 Task: Look for properties with waterfront.
Action: Mouse moved to (603, 250)
Screenshot: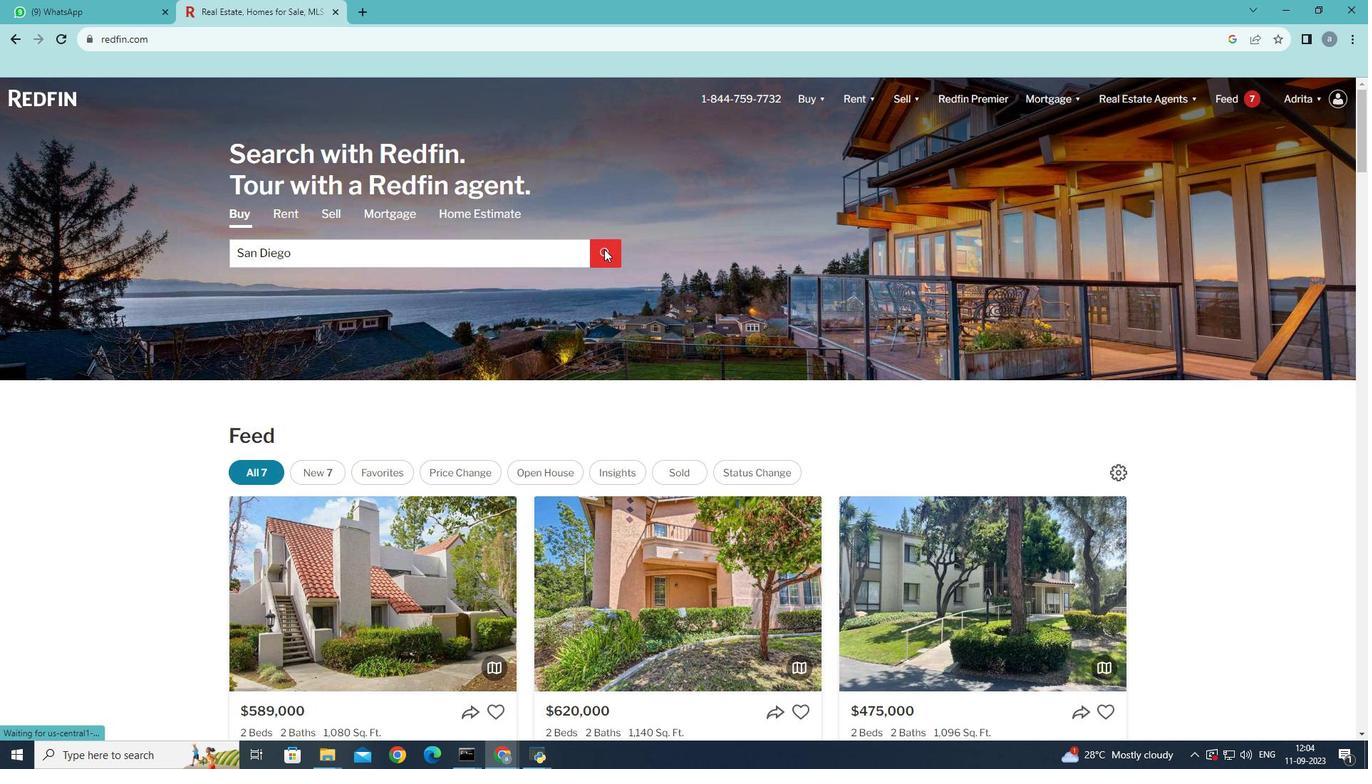 
Action: Mouse pressed left at (603, 250)
Screenshot: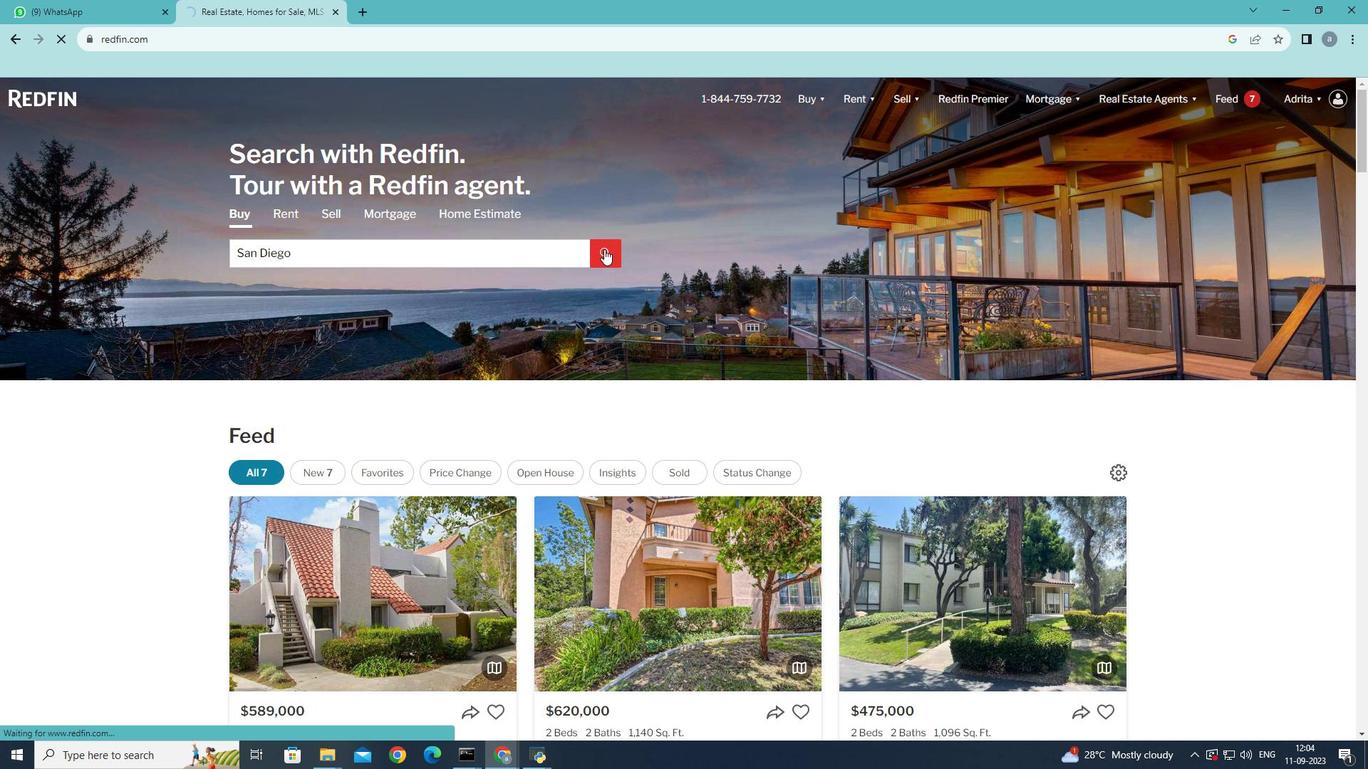 
Action: Mouse moved to (1230, 196)
Screenshot: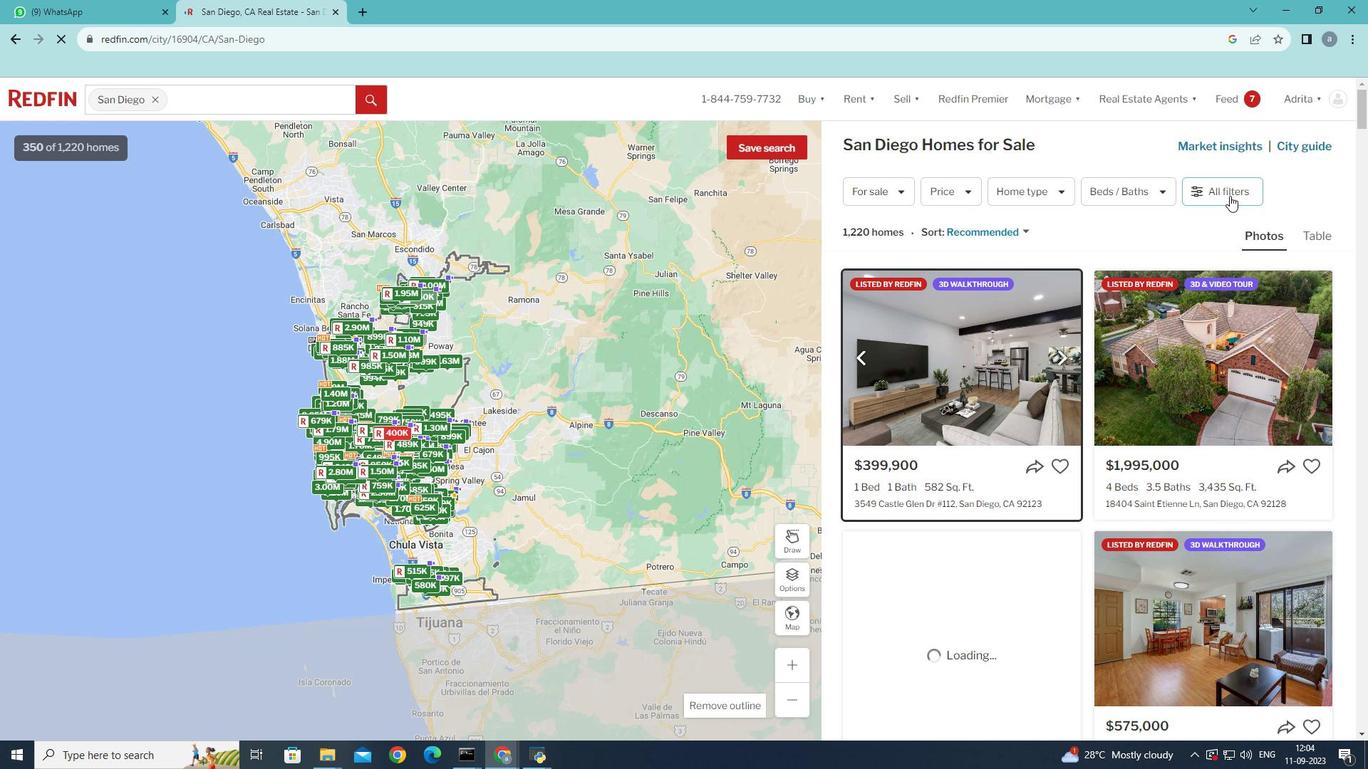 
Action: Mouse pressed left at (1230, 196)
Screenshot: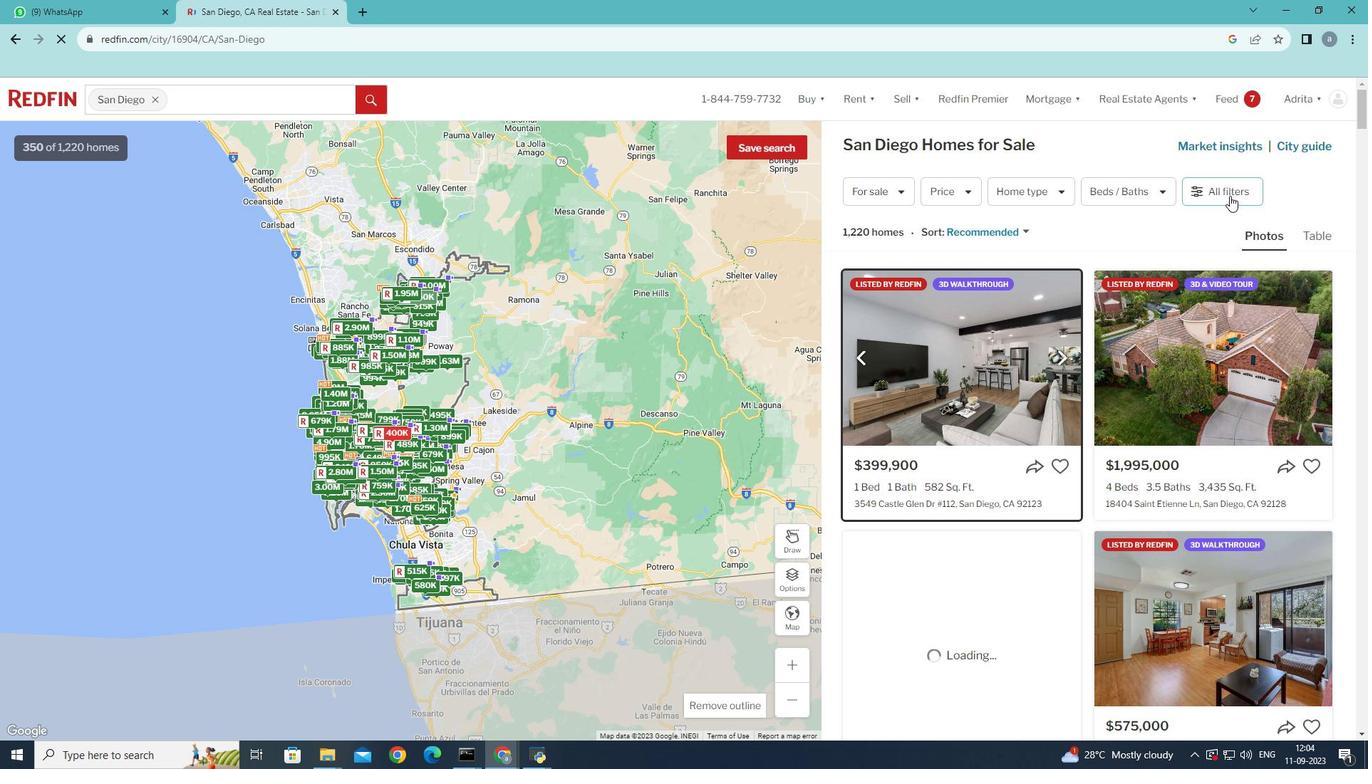 
Action: Mouse moved to (1256, 188)
Screenshot: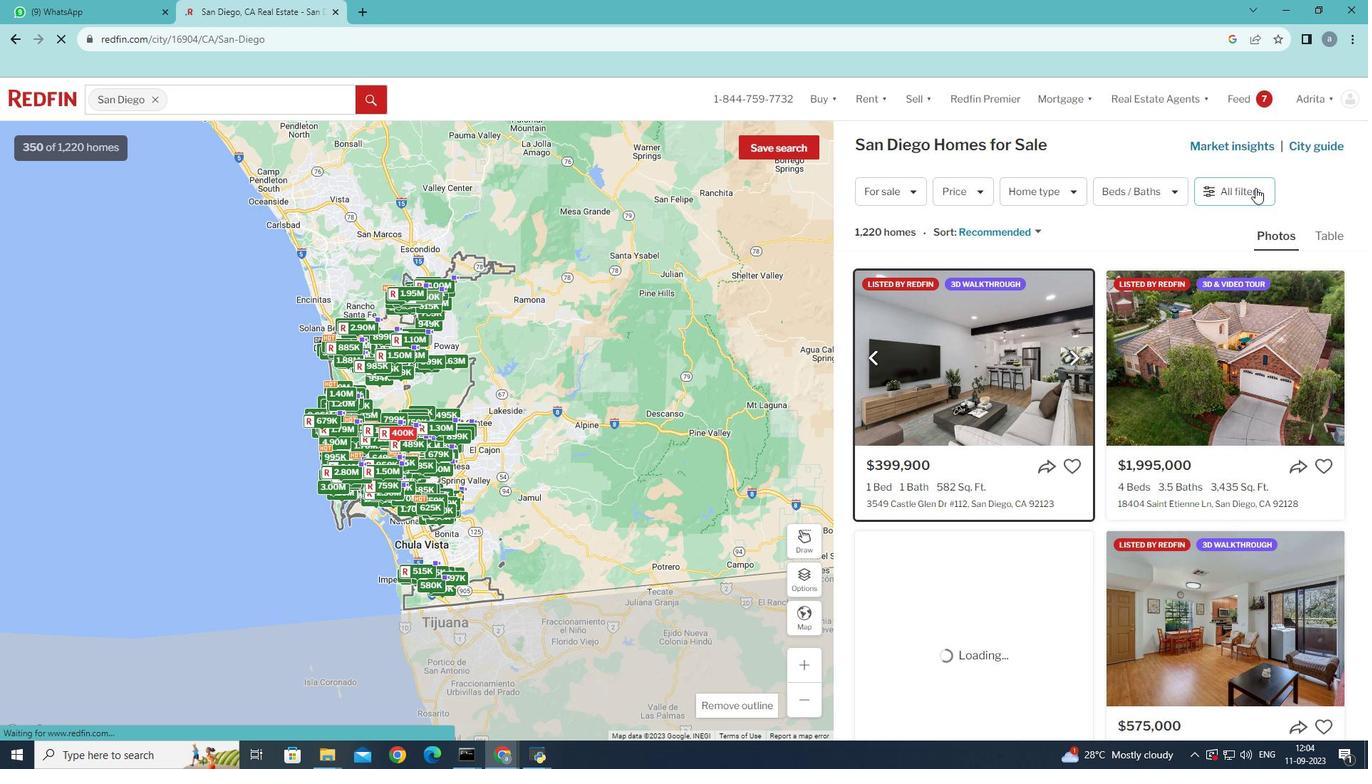 
Action: Mouse pressed left at (1256, 188)
Screenshot: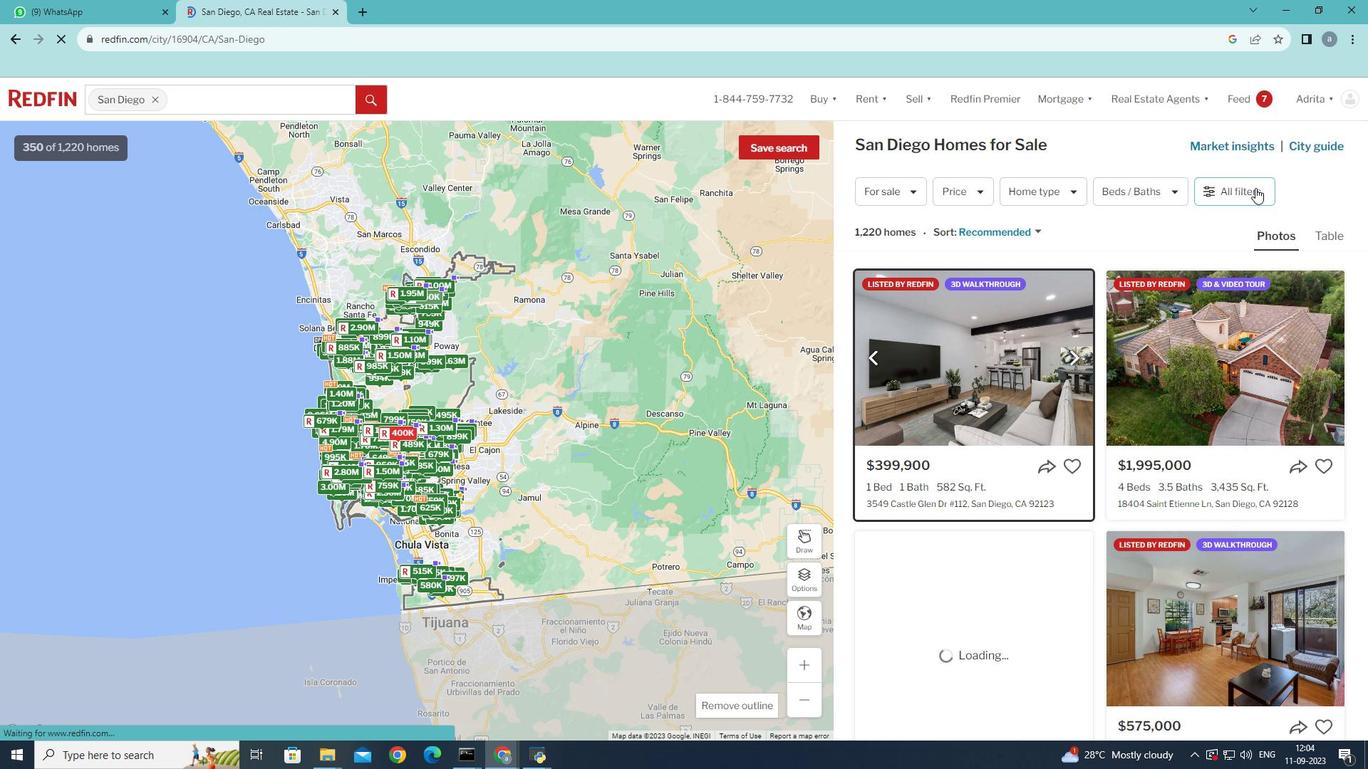 
Action: Mouse moved to (1194, 379)
Screenshot: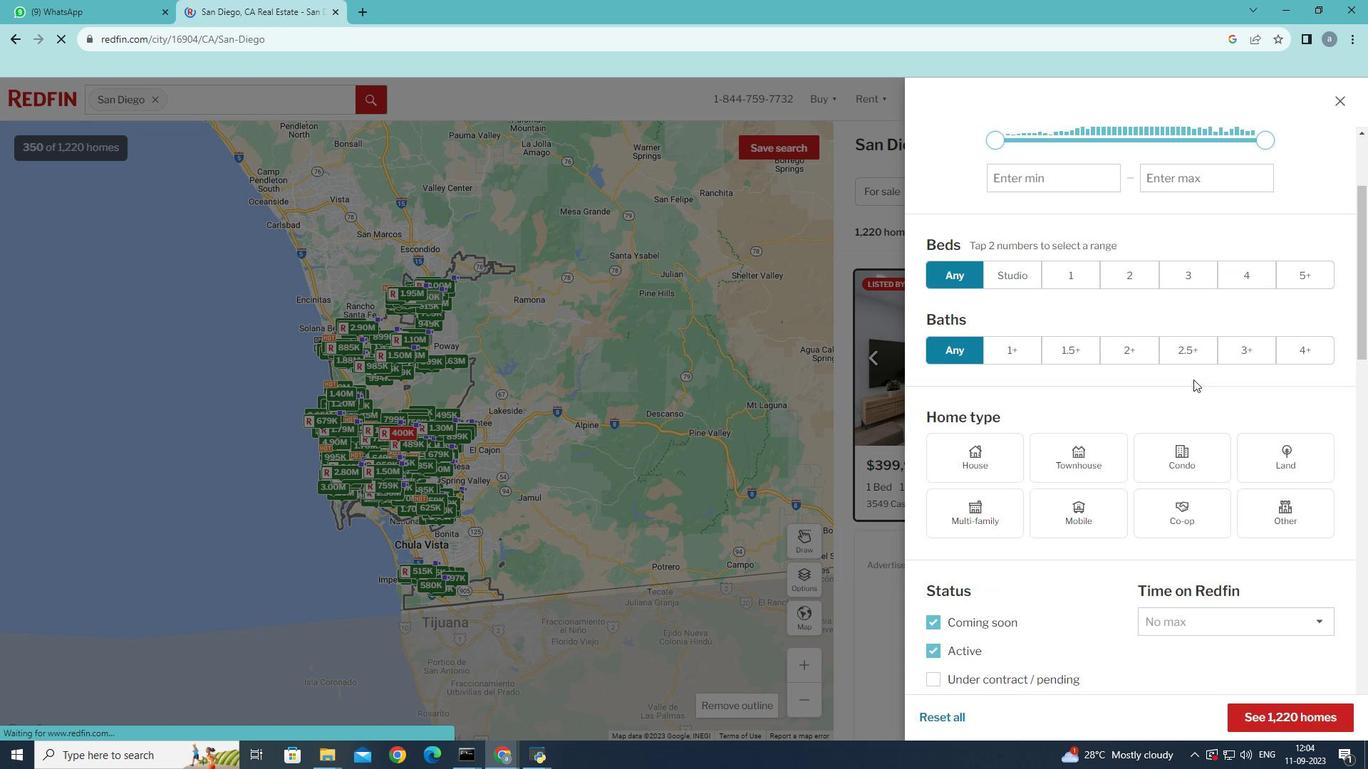 
Action: Mouse scrolled (1194, 379) with delta (0, 0)
Screenshot: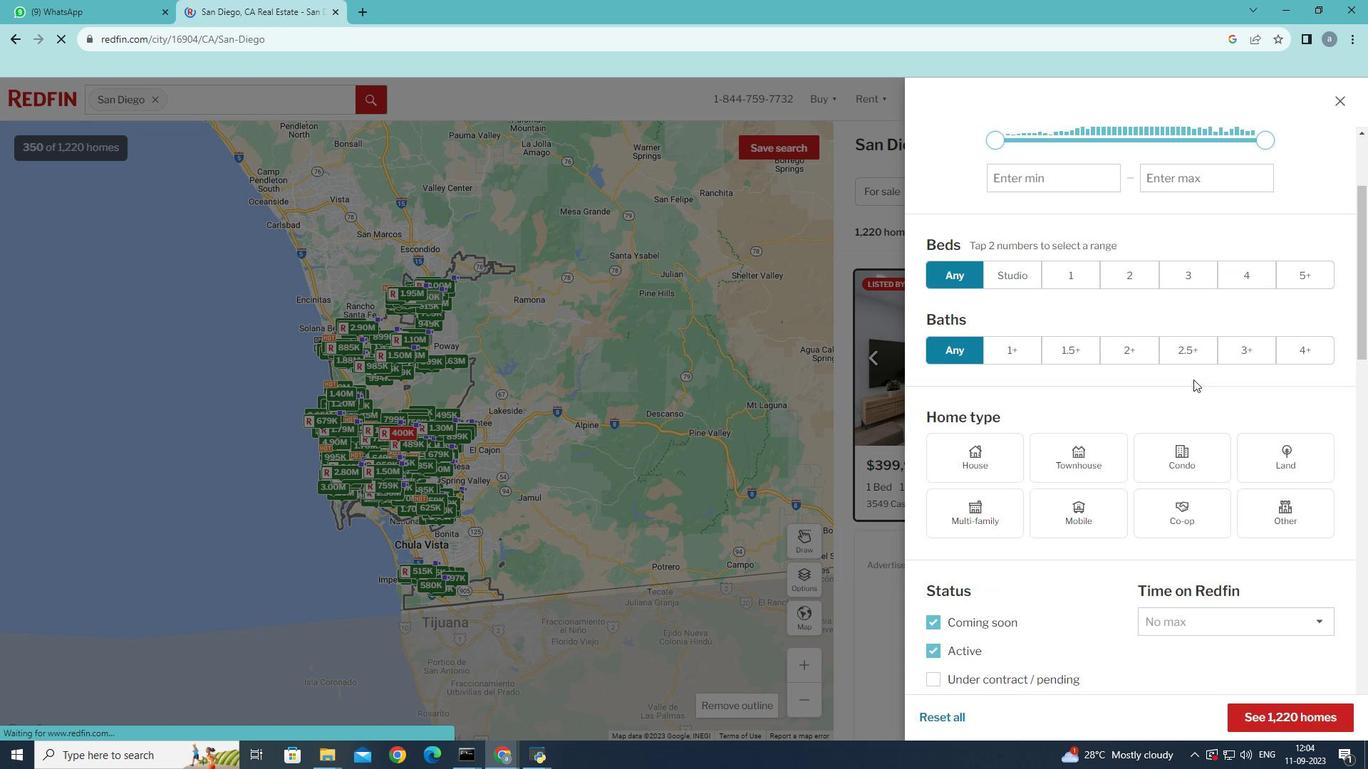 
Action: Mouse moved to (1194, 379)
Screenshot: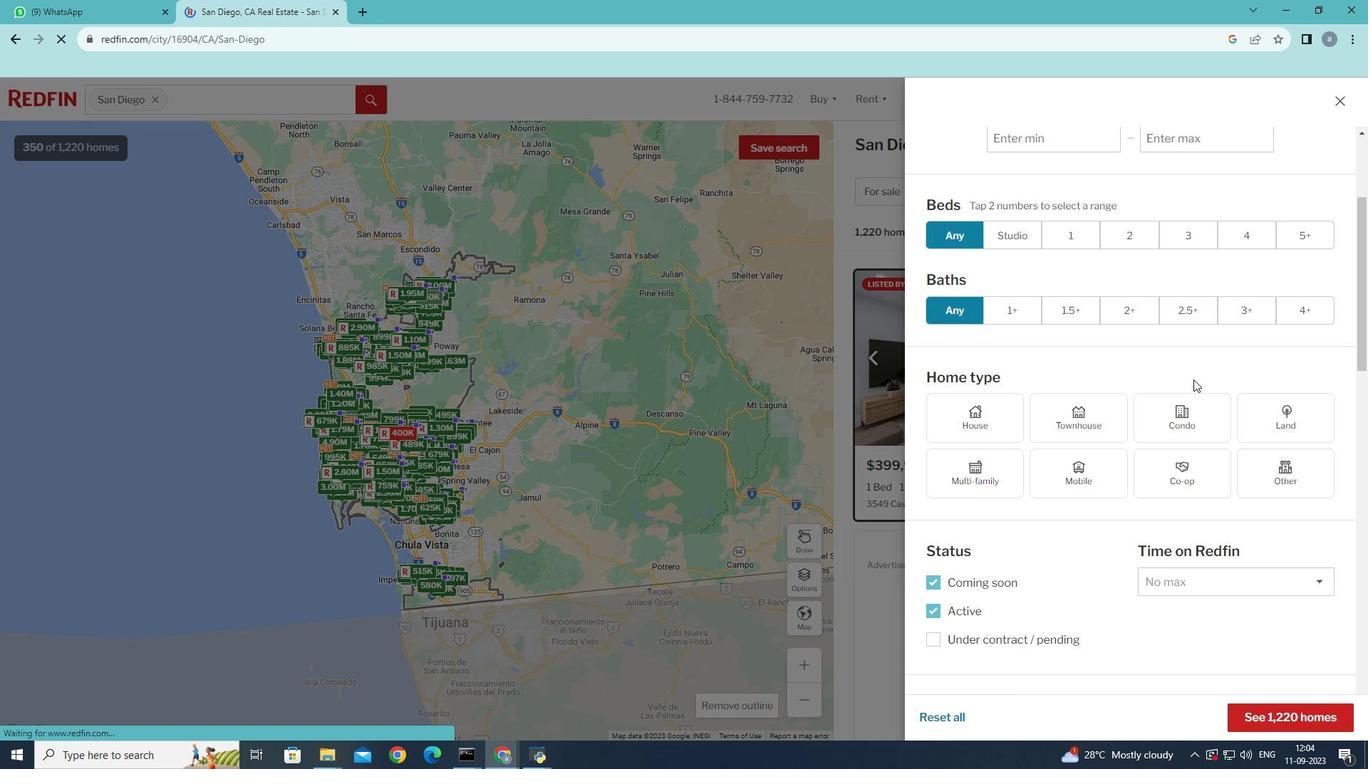 
Action: Mouse scrolled (1194, 379) with delta (0, 0)
Screenshot: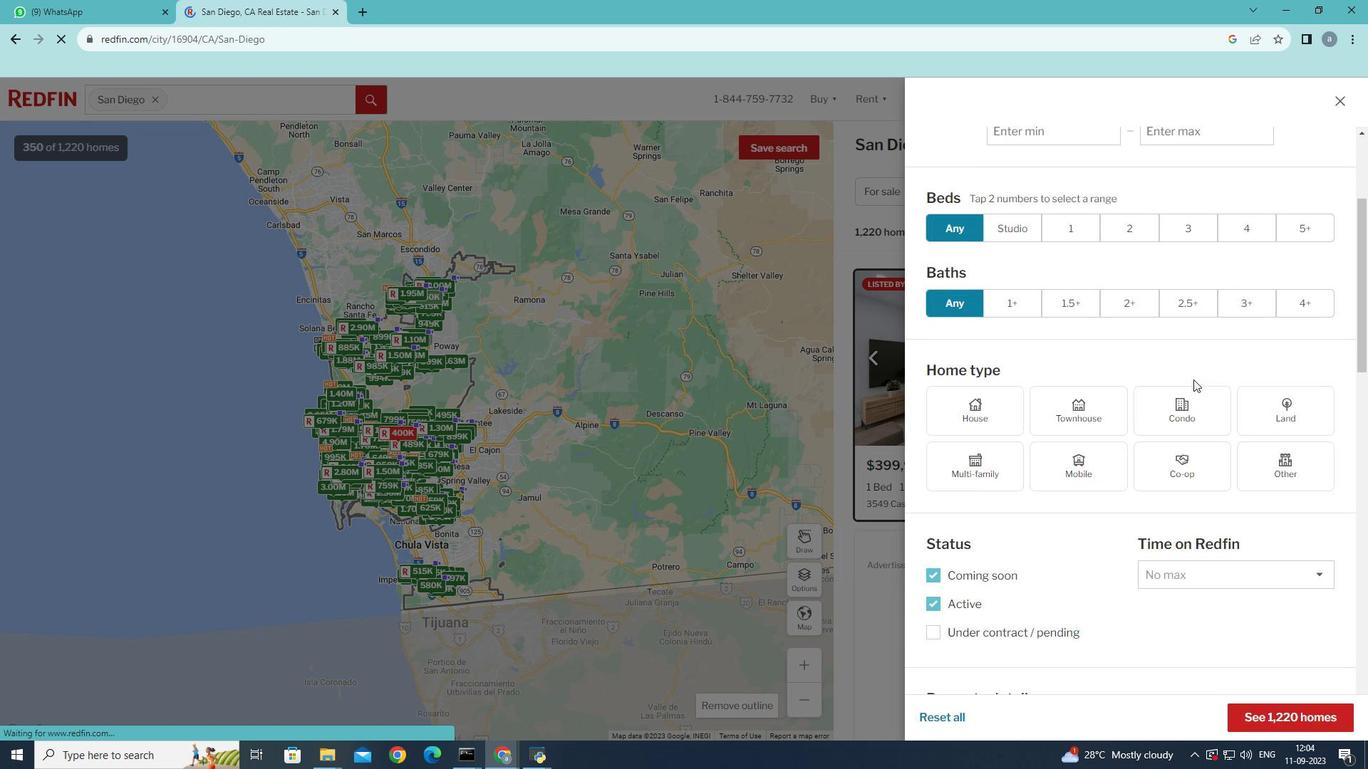 
Action: Mouse scrolled (1194, 379) with delta (0, 0)
Screenshot: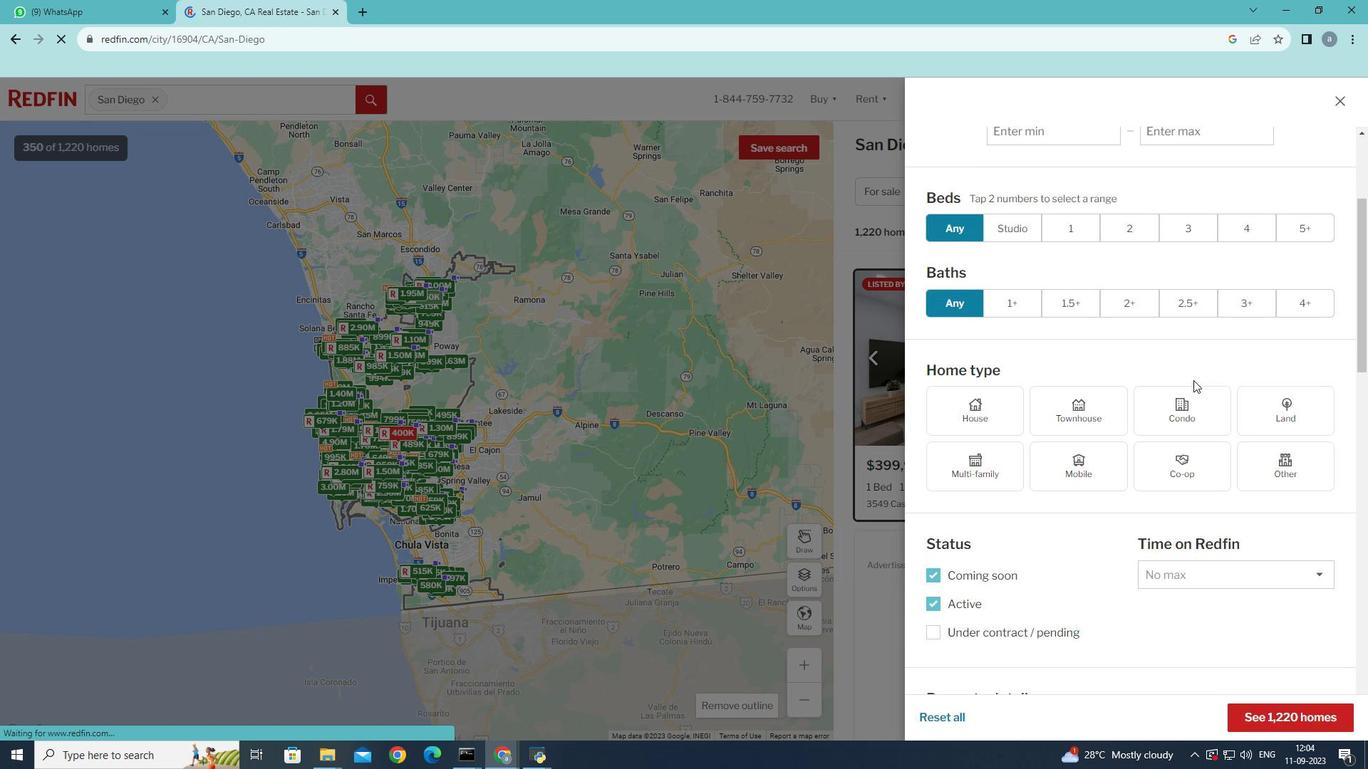 
Action: Mouse moved to (1198, 383)
Screenshot: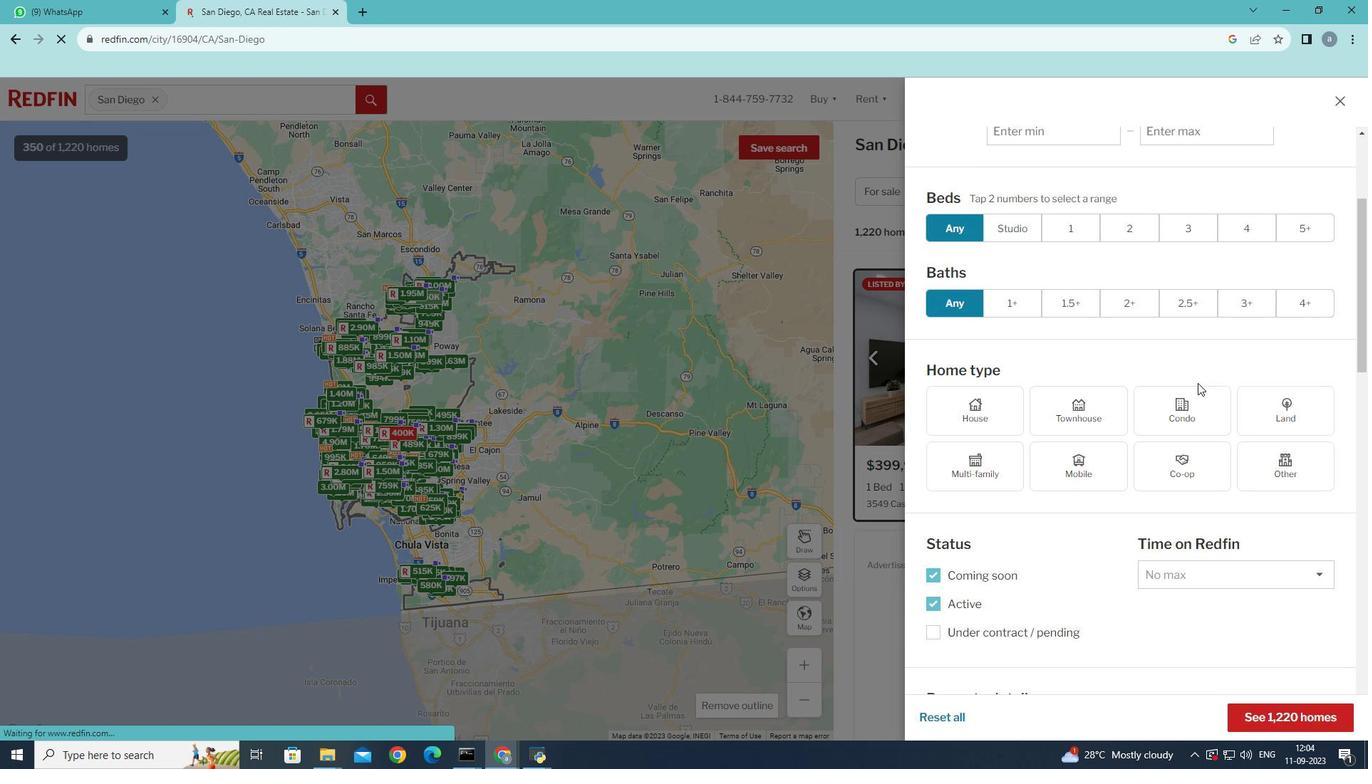 
Action: Mouse scrolled (1198, 382) with delta (0, 0)
Screenshot: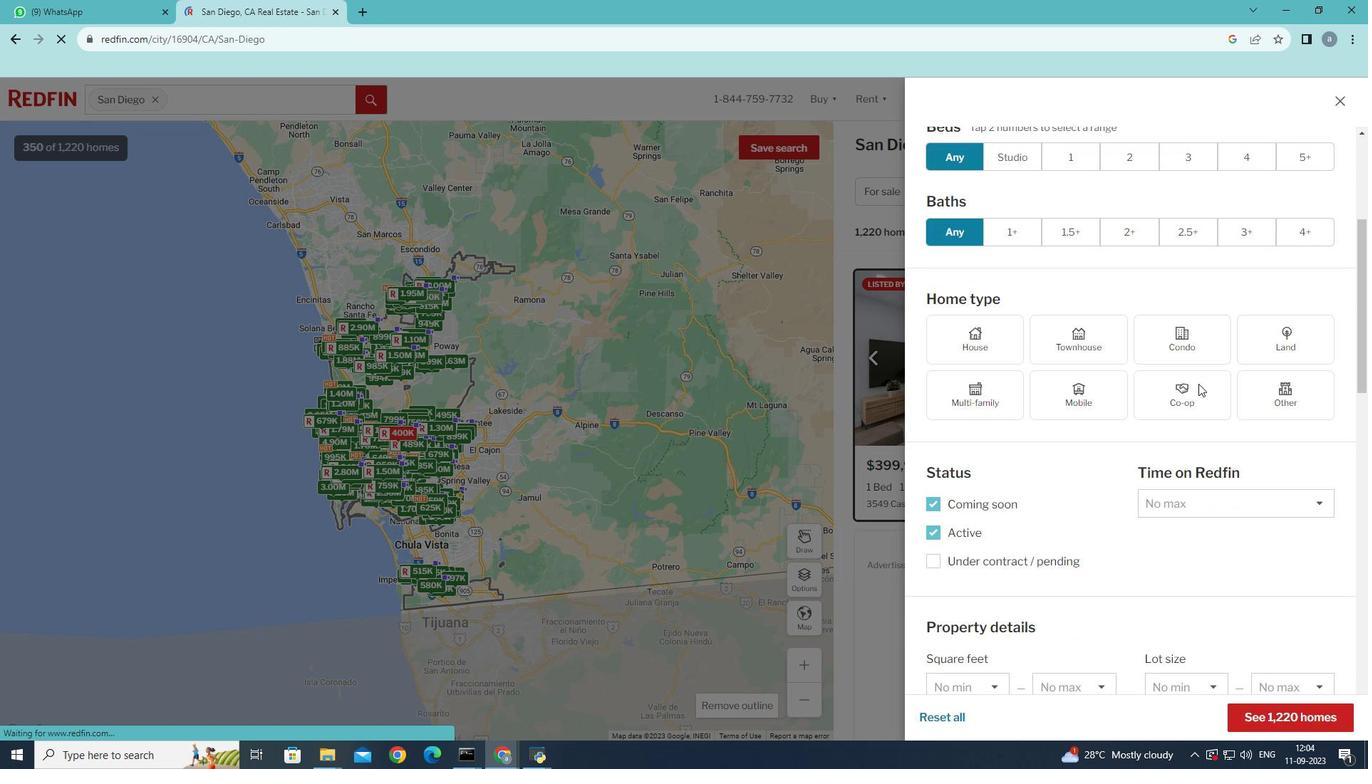 
Action: Mouse moved to (1199, 384)
Screenshot: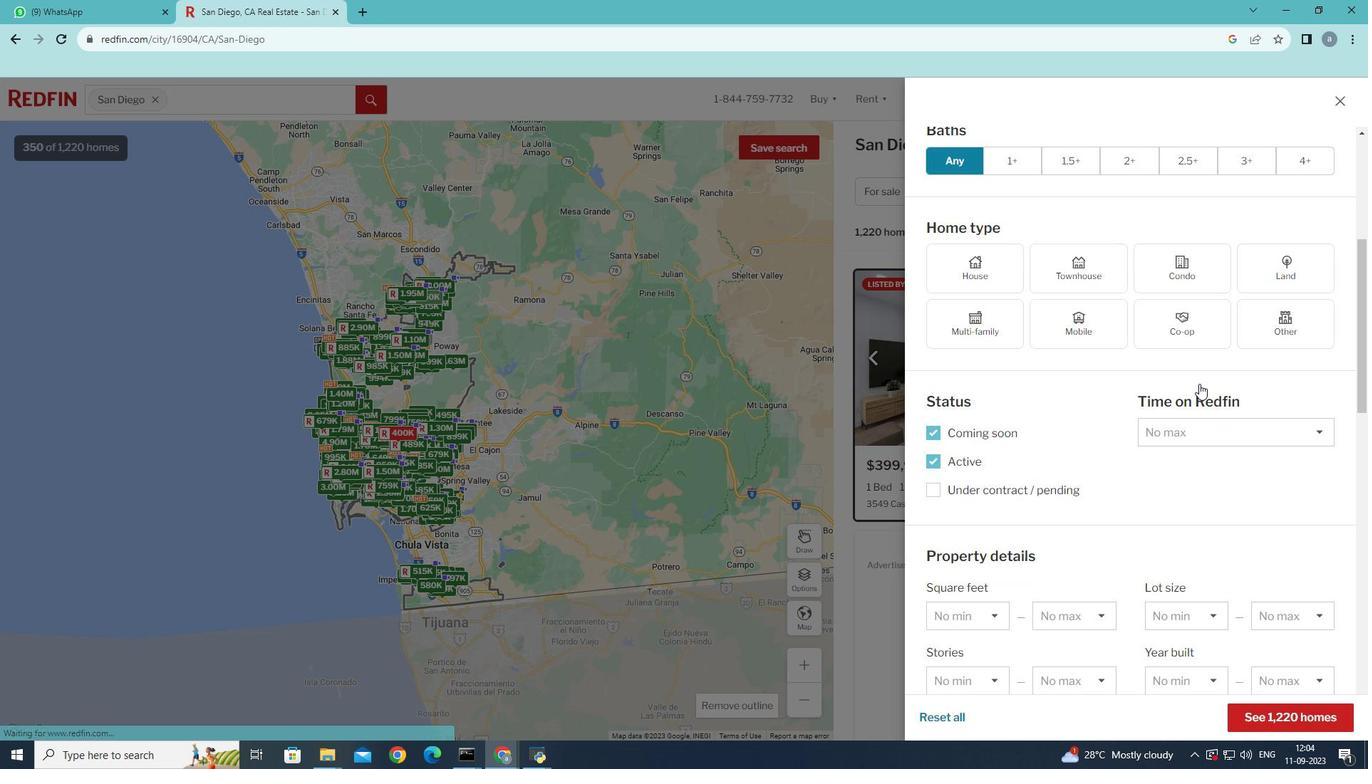 
Action: Mouse scrolled (1199, 383) with delta (0, 0)
Screenshot: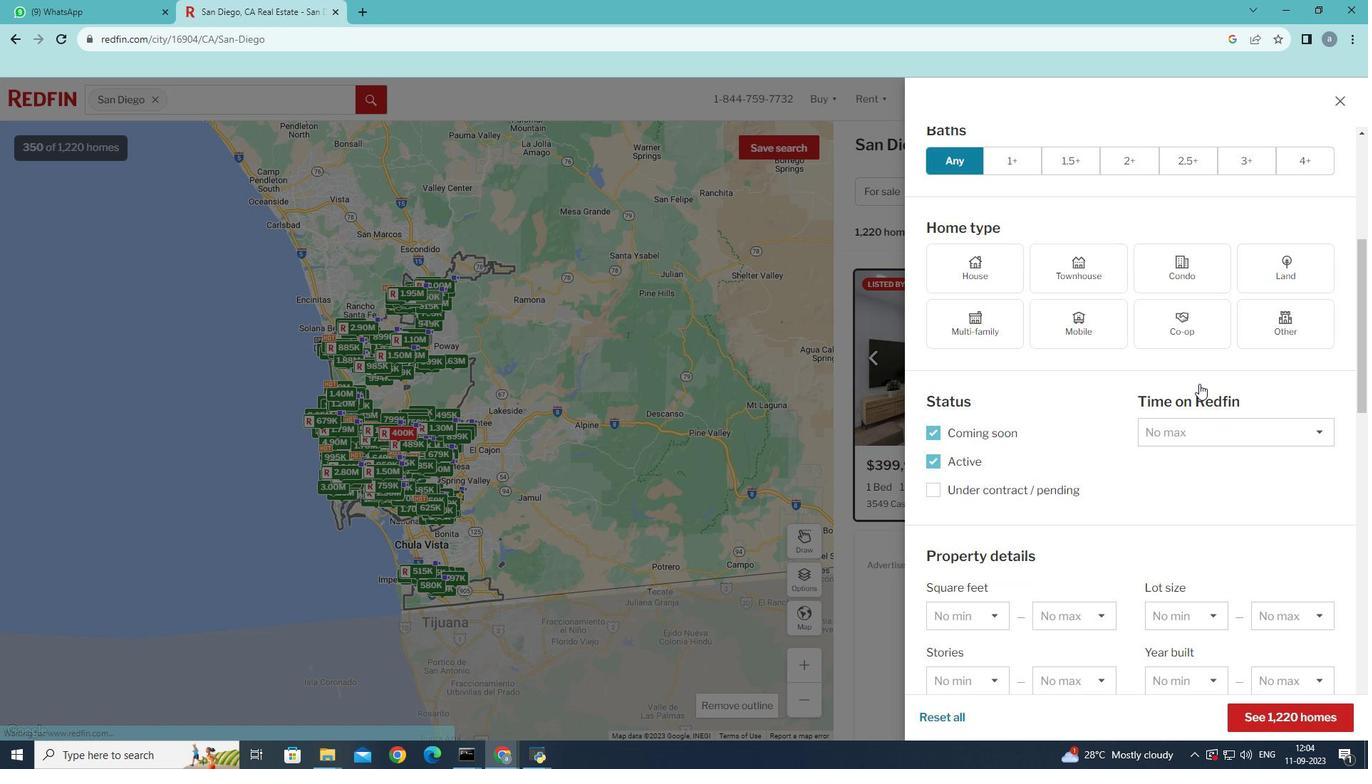 
Action: Mouse moved to (1197, 402)
Screenshot: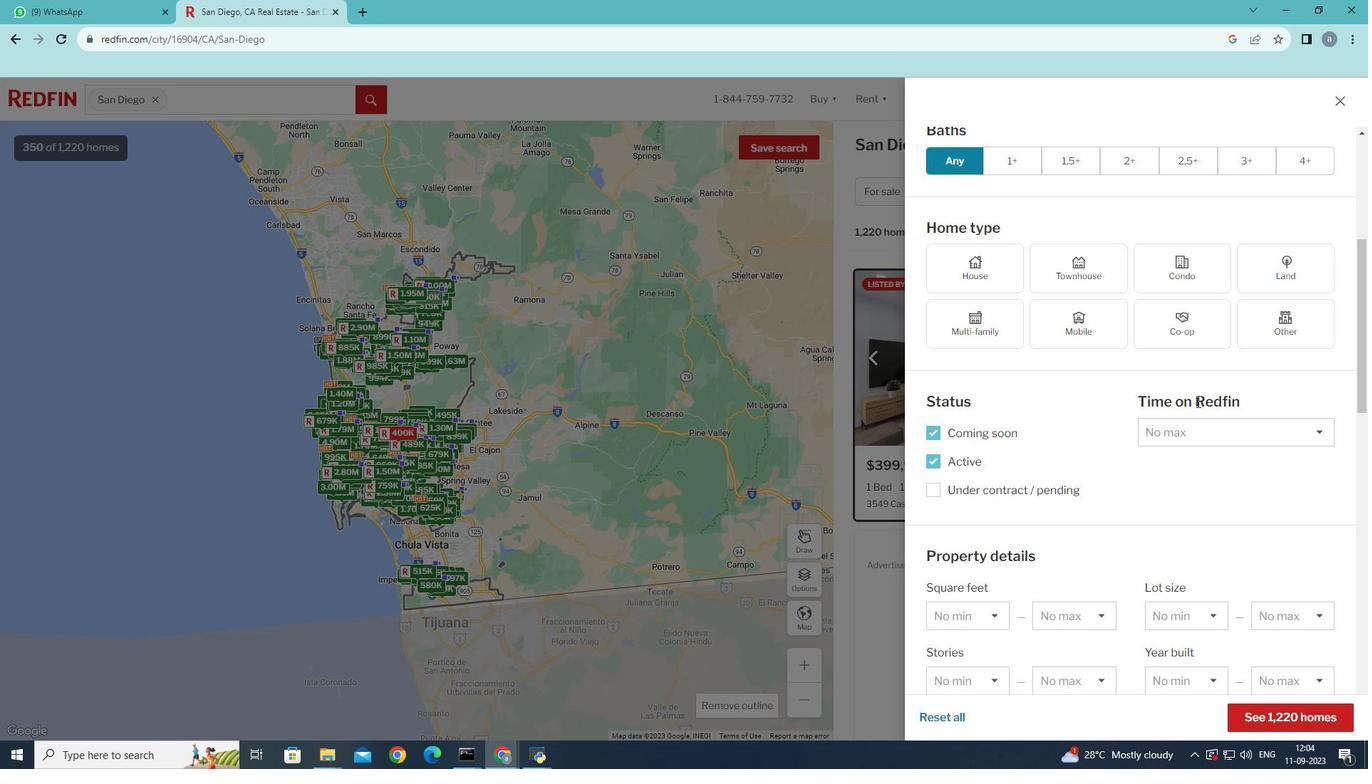
Action: Mouse scrolled (1197, 401) with delta (0, 0)
Screenshot: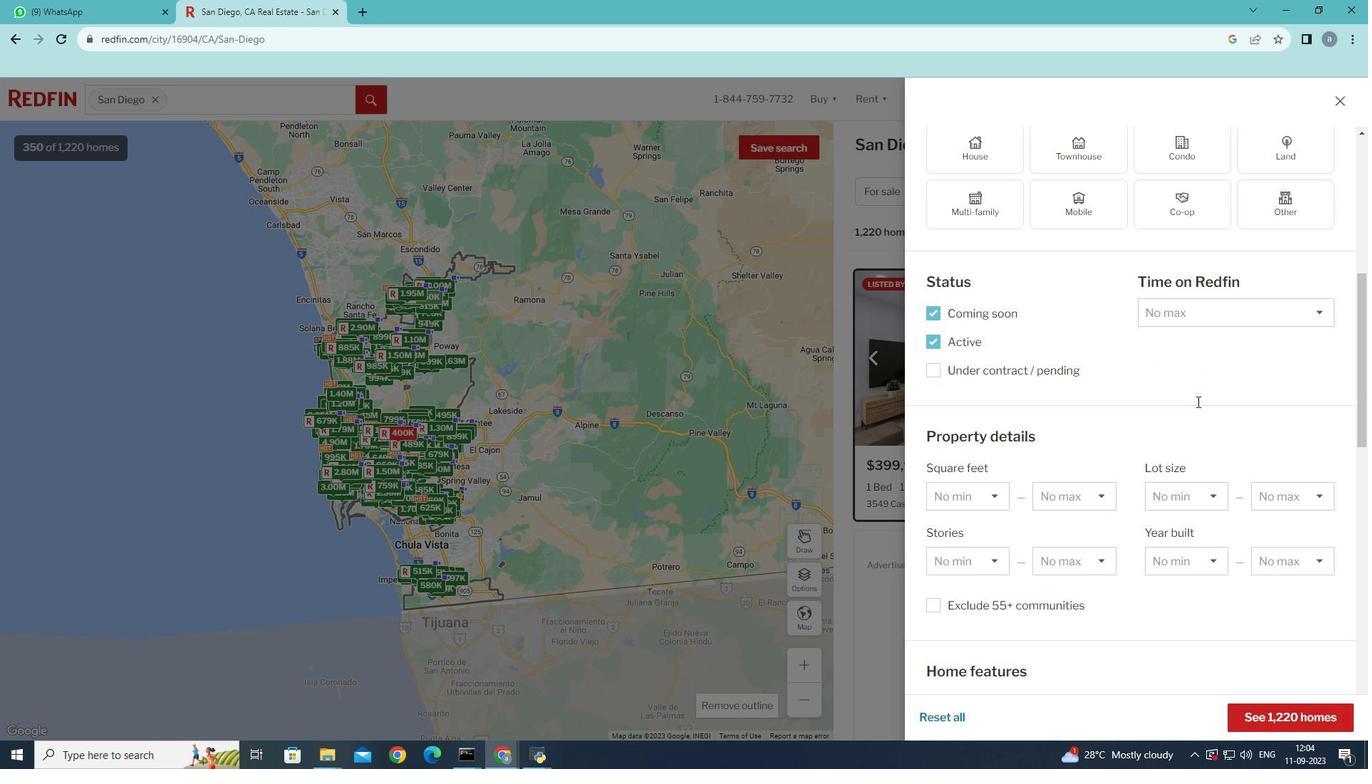 
Action: Mouse scrolled (1197, 401) with delta (0, 0)
Screenshot: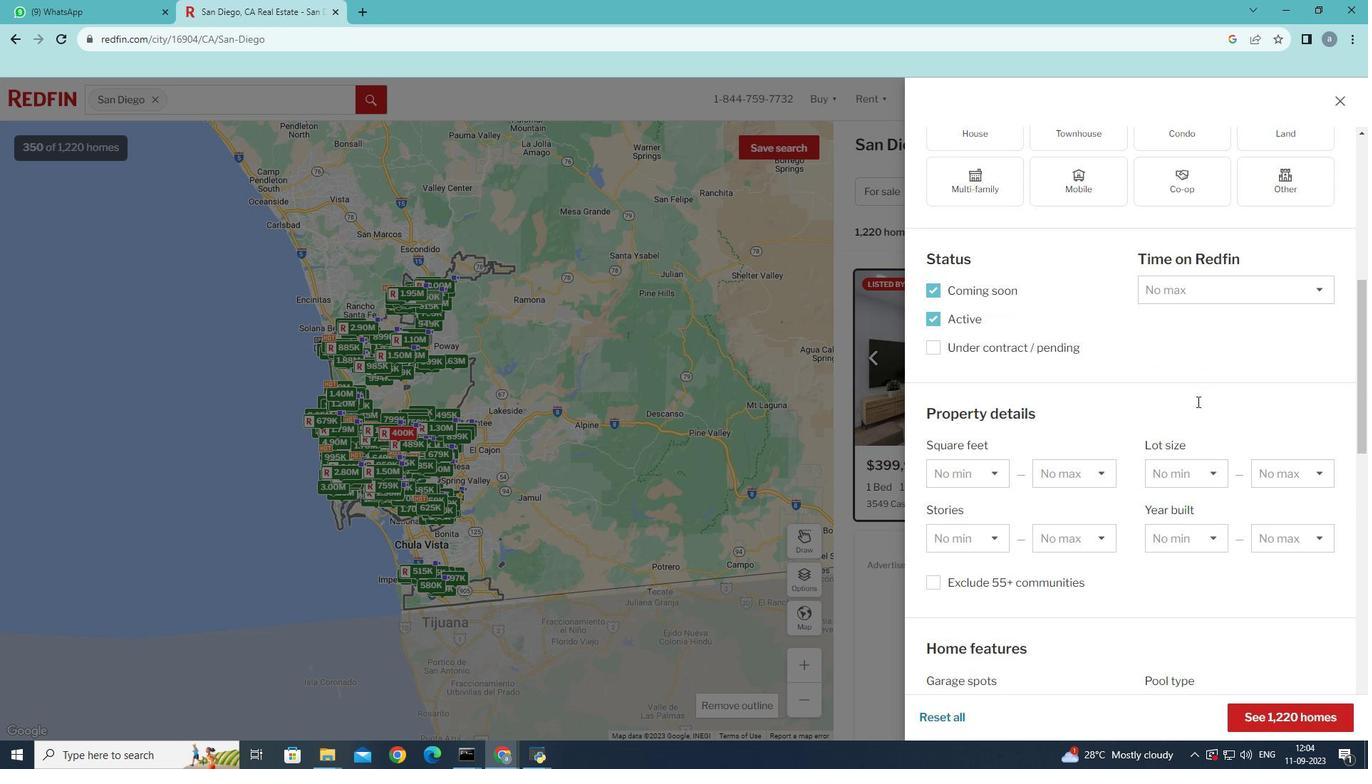
Action: Mouse scrolled (1197, 401) with delta (0, 0)
Screenshot: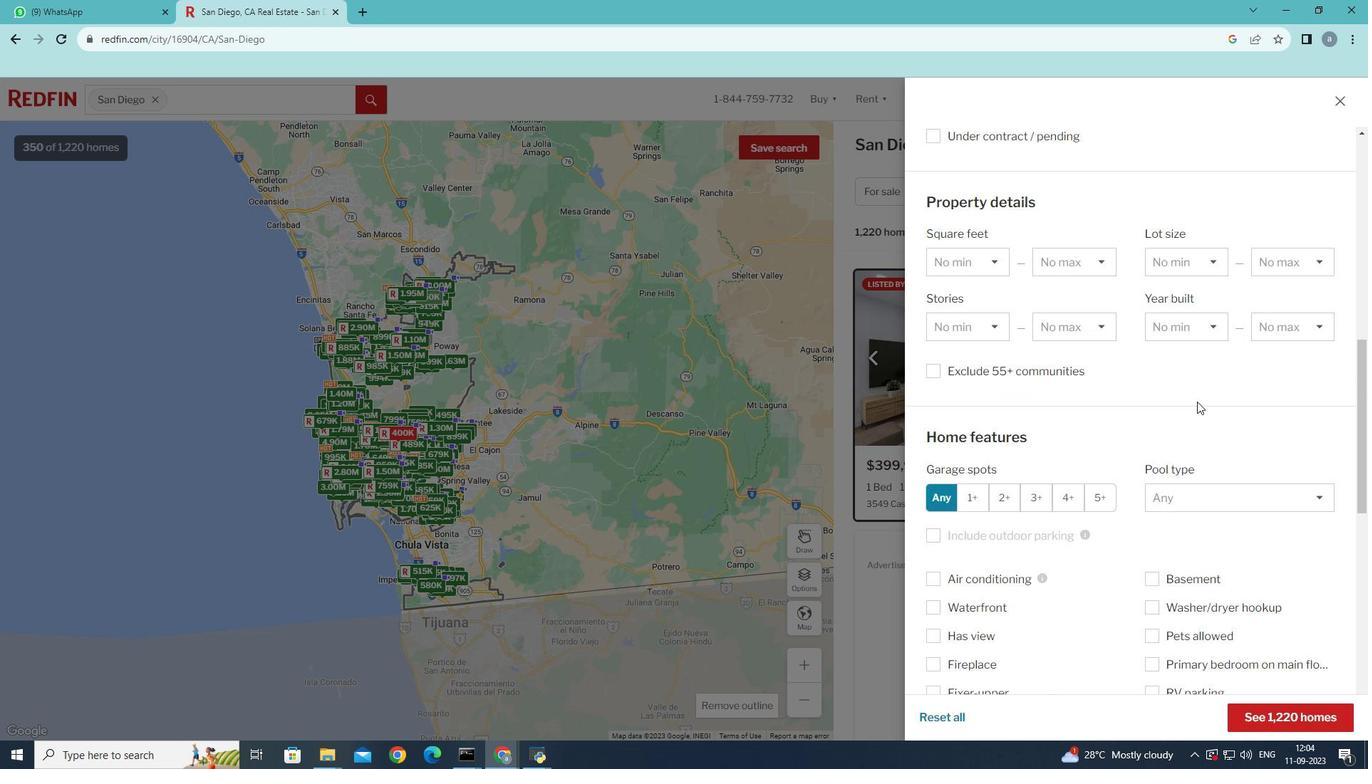 
Action: Mouse scrolled (1197, 401) with delta (0, 0)
Screenshot: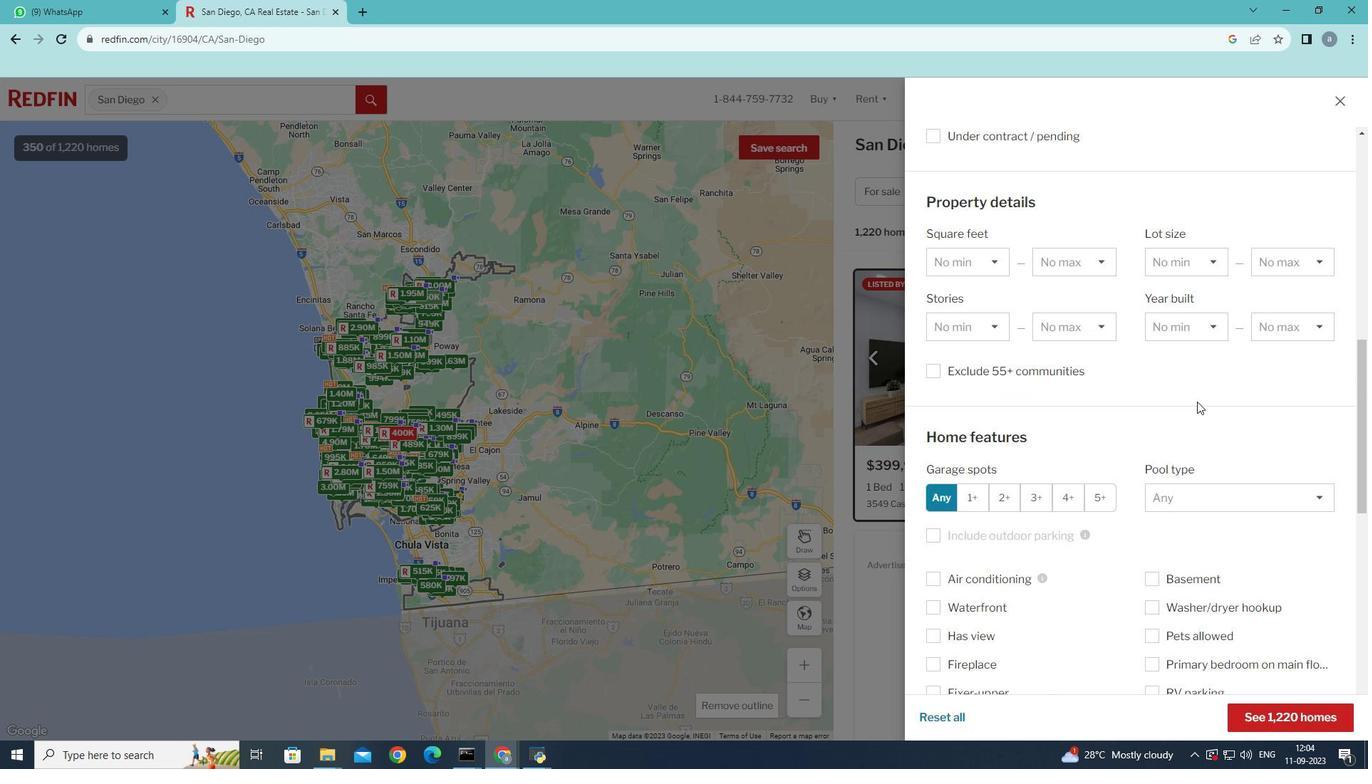 
Action: Mouse scrolled (1197, 401) with delta (0, 0)
Screenshot: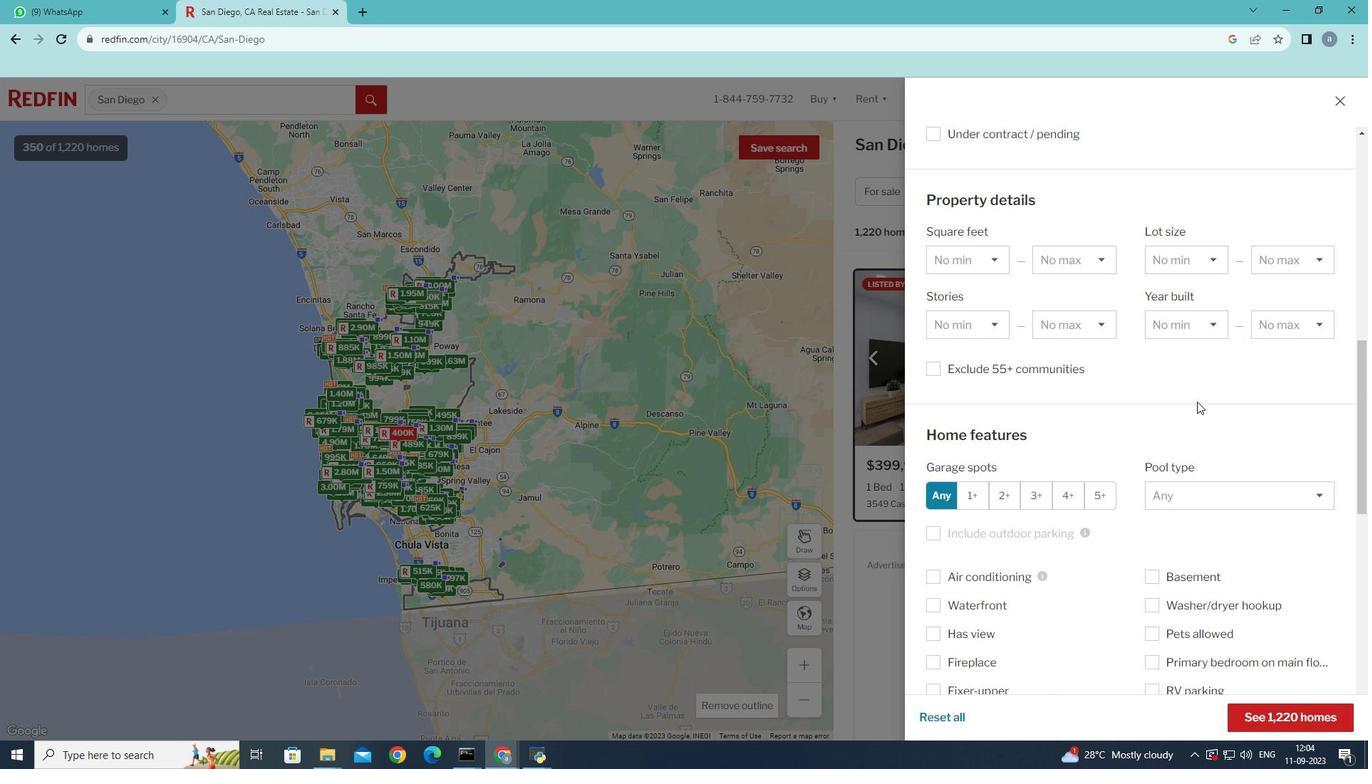 
Action: Mouse scrolled (1197, 401) with delta (0, 0)
Screenshot: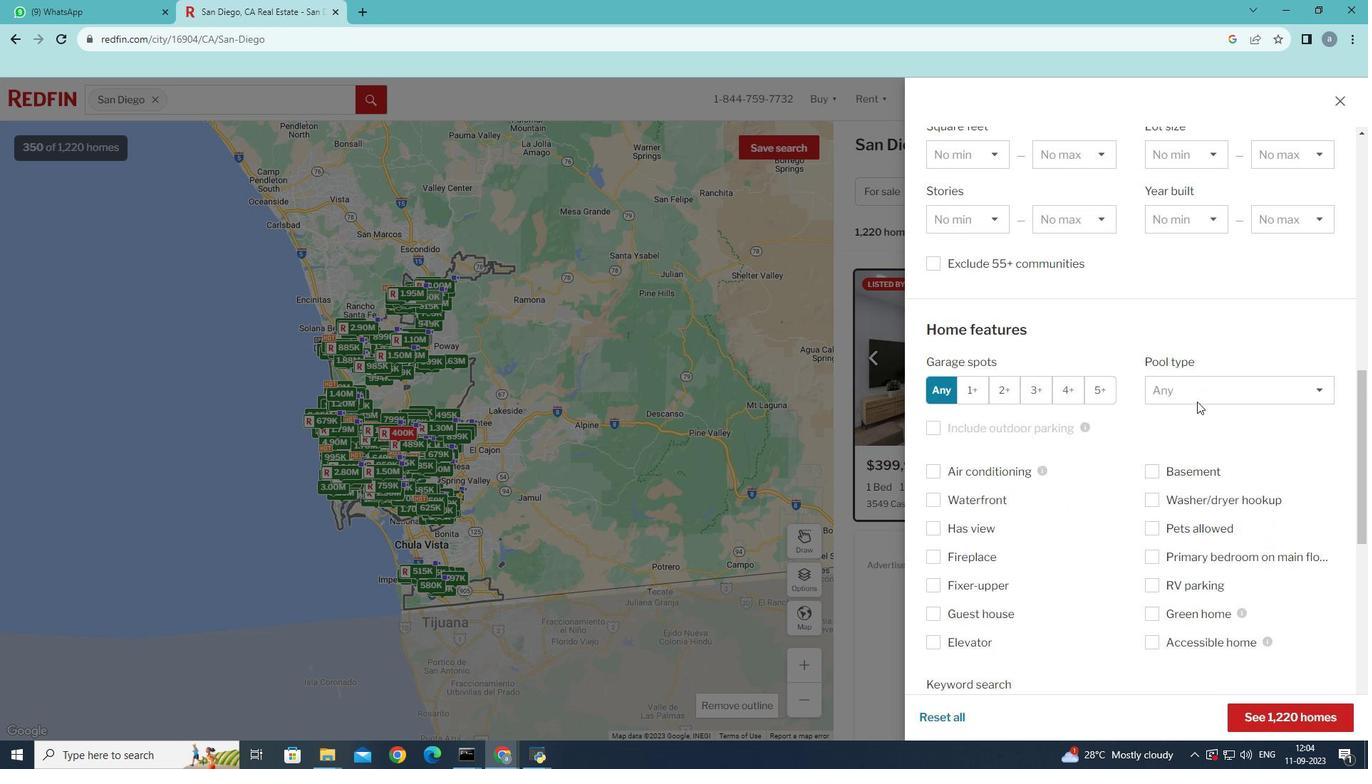 
Action: Mouse scrolled (1197, 401) with delta (0, 0)
Screenshot: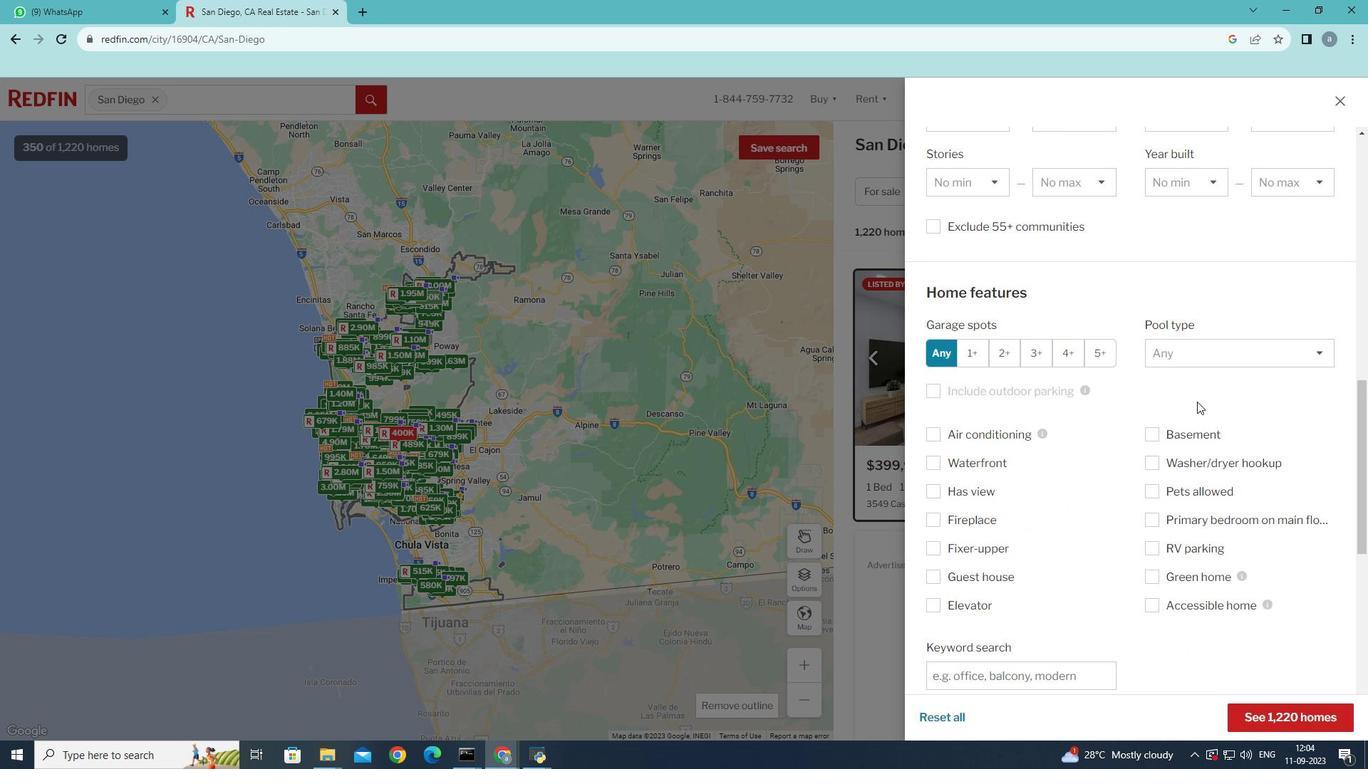 
Action: Mouse moved to (939, 464)
Screenshot: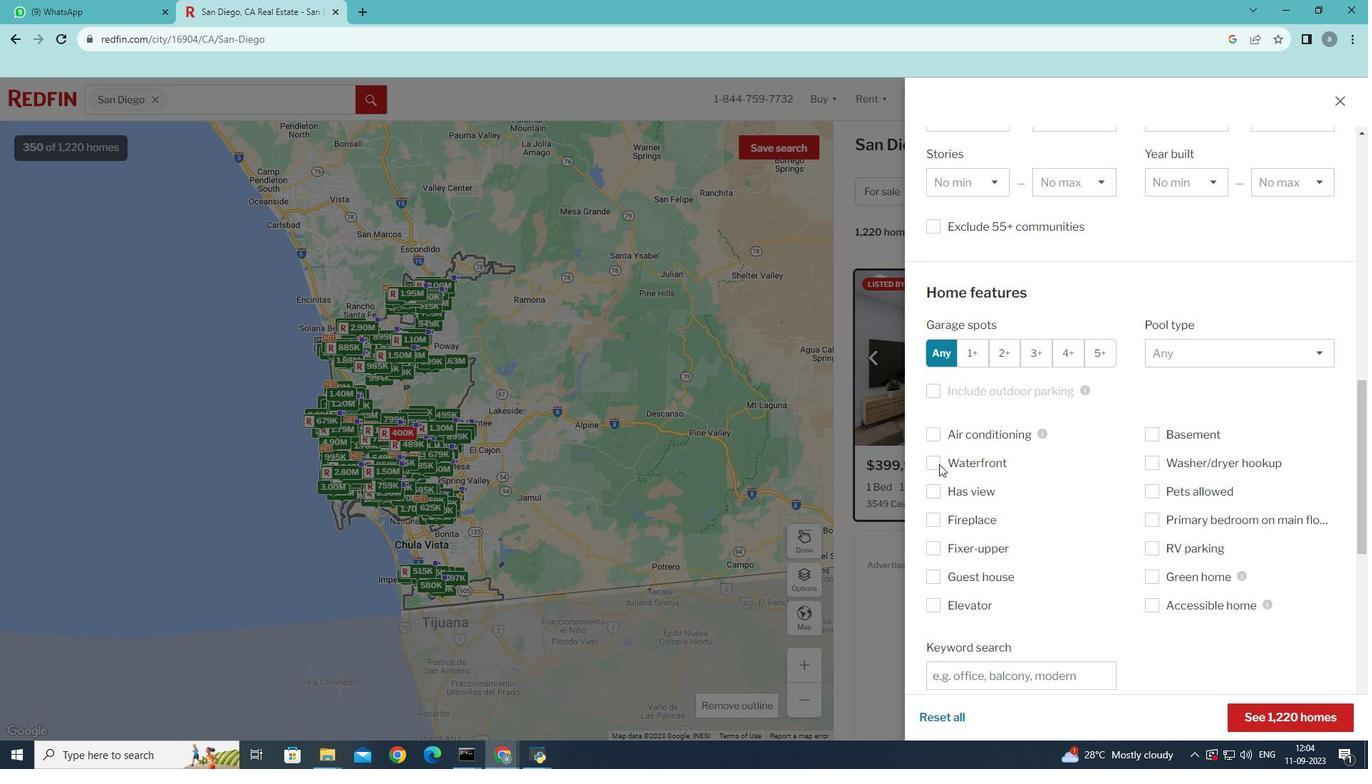 
Action: Mouse pressed left at (939, 464)
Screenshot: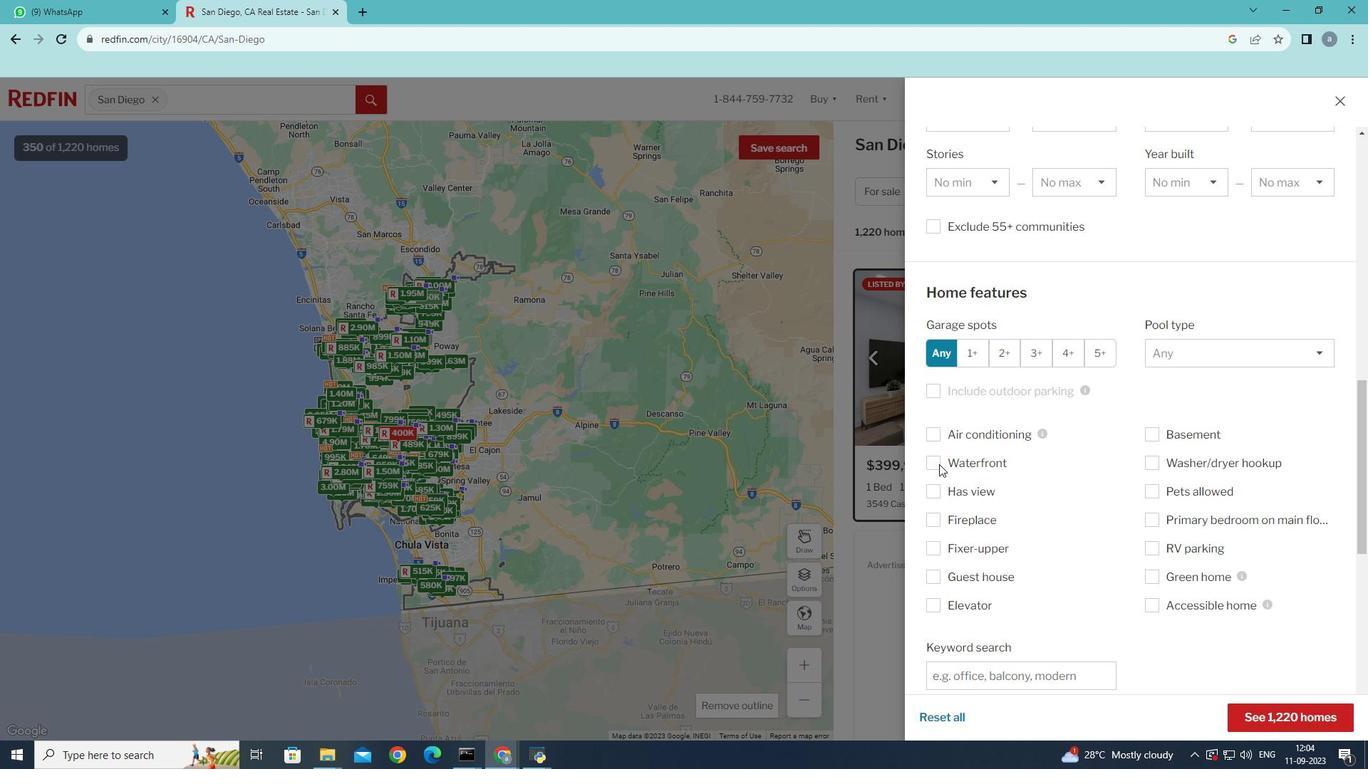 
Action: Mouse moved to (1291, 719)
Screenshot: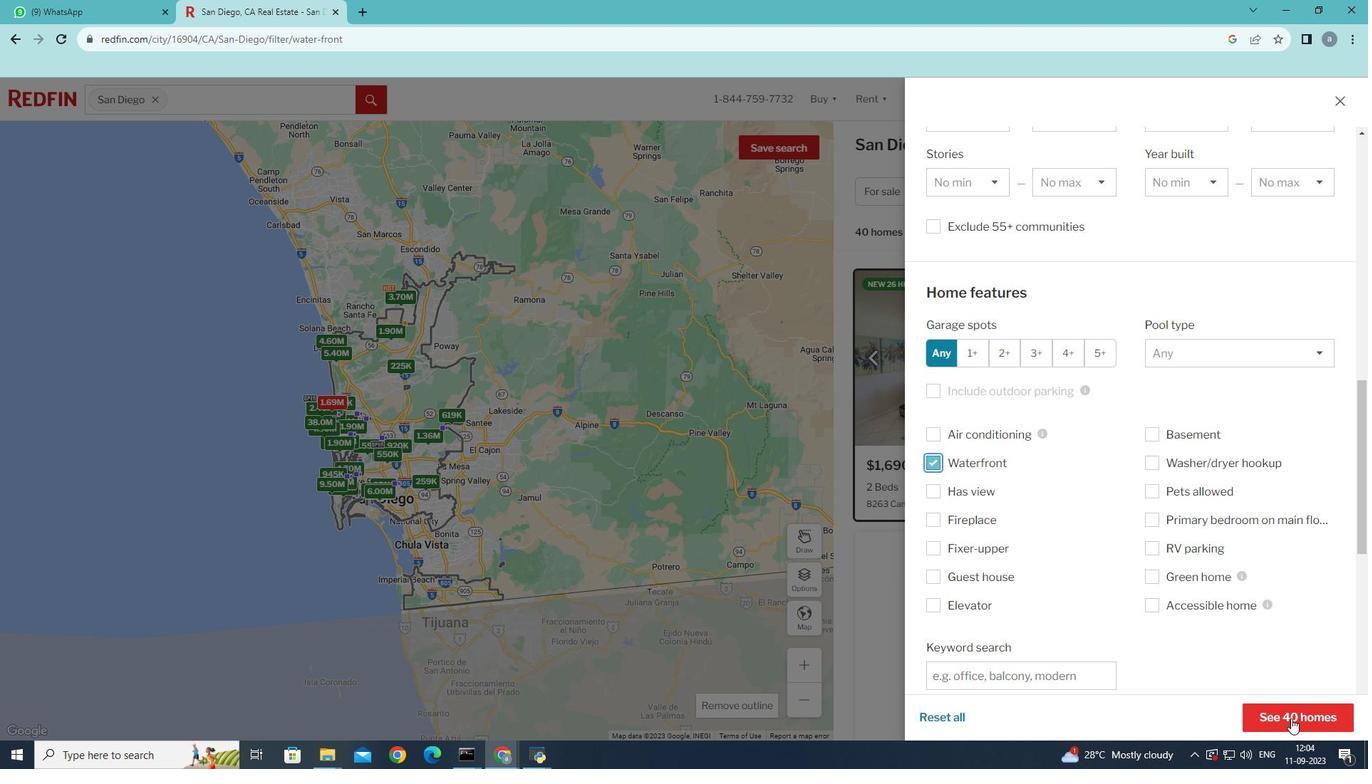 
Action: Mouse pressed left at (1291, 719)
Screenshot: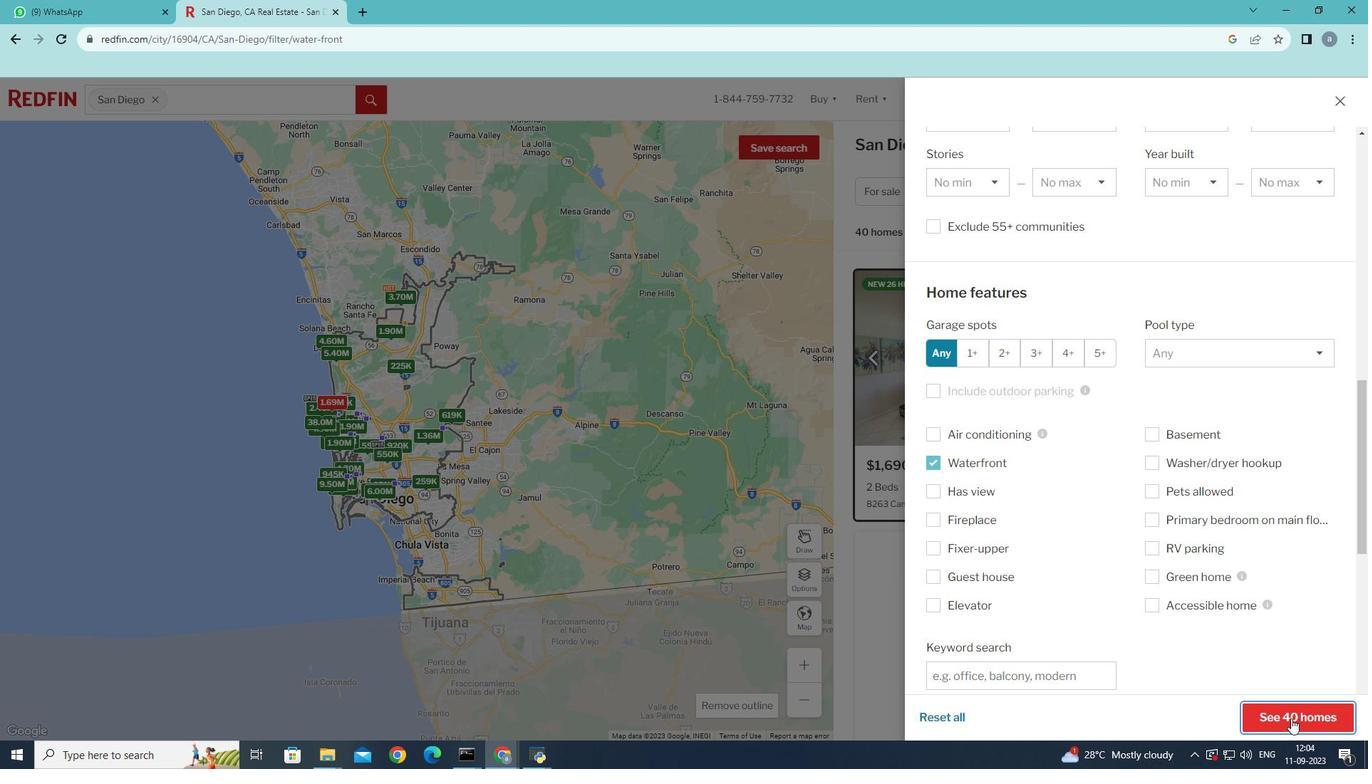 
Action: Mouse moved to (1304, 695)
Screenshot: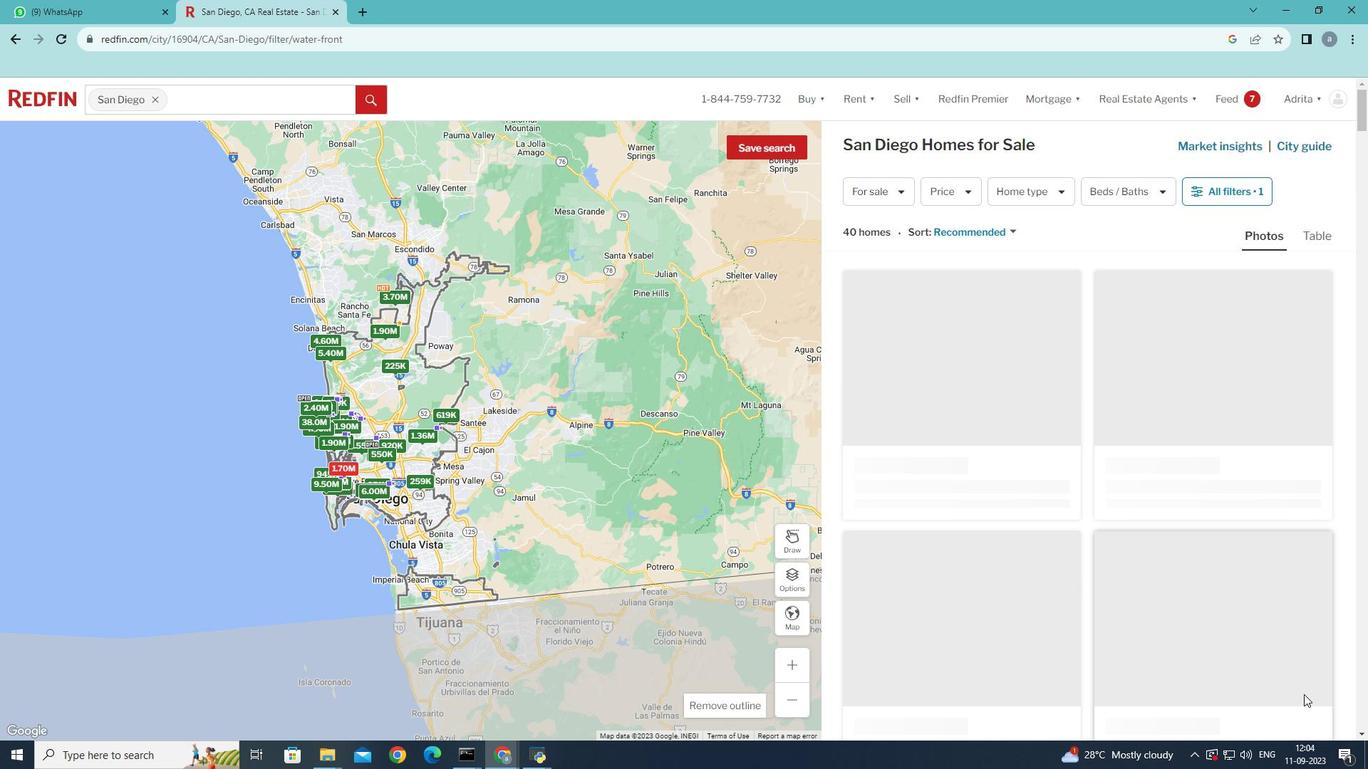 
